 Task: For heading Arial black with underline.  font size for heading18,  'Change the font style of data to'Calibri.  and font size to 9,  Change the alignment of both headline & data to Align center.  In the sheet  EvaluationSalesByEmployee
Action: Mouse moved to (796, 106)
Screenshot: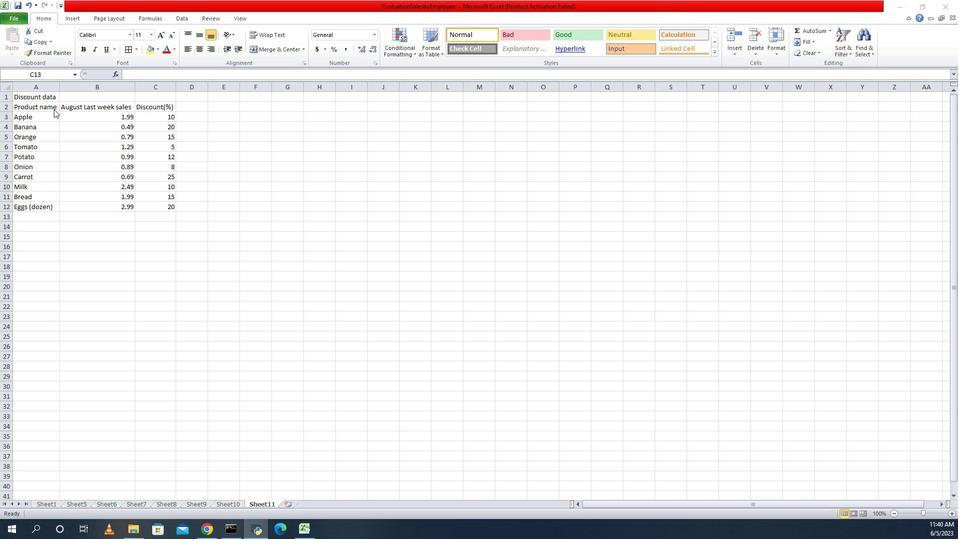 
Action: Mouse pressed left at (796, 106)
Screenshot: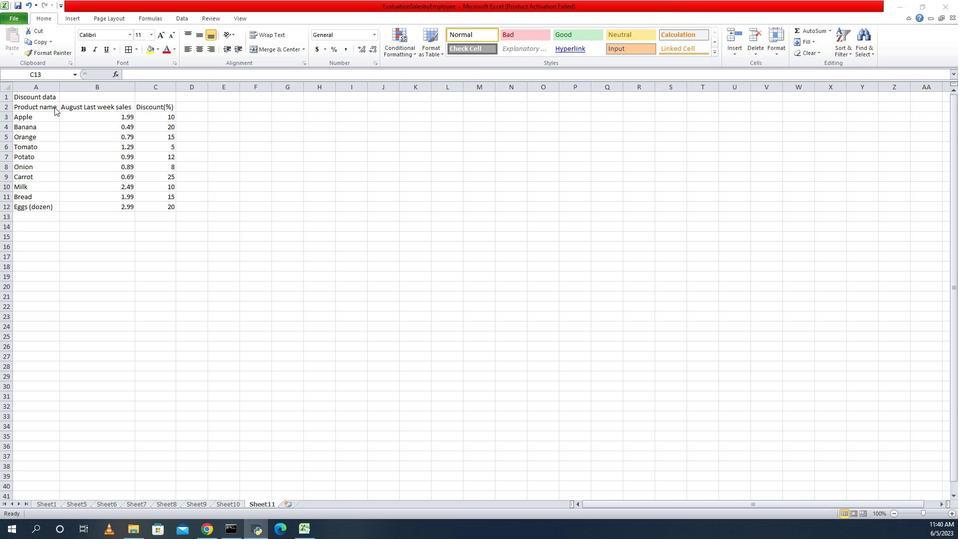 
Action: Mouse pressed left at (796, 106)
Screenshot: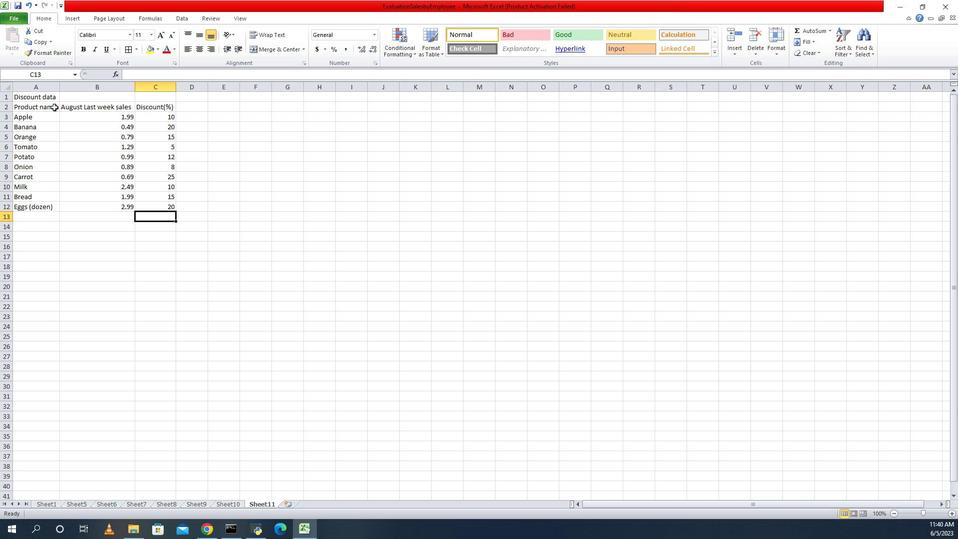 
Action: Mouse moved to (791, 108)
Screenshot: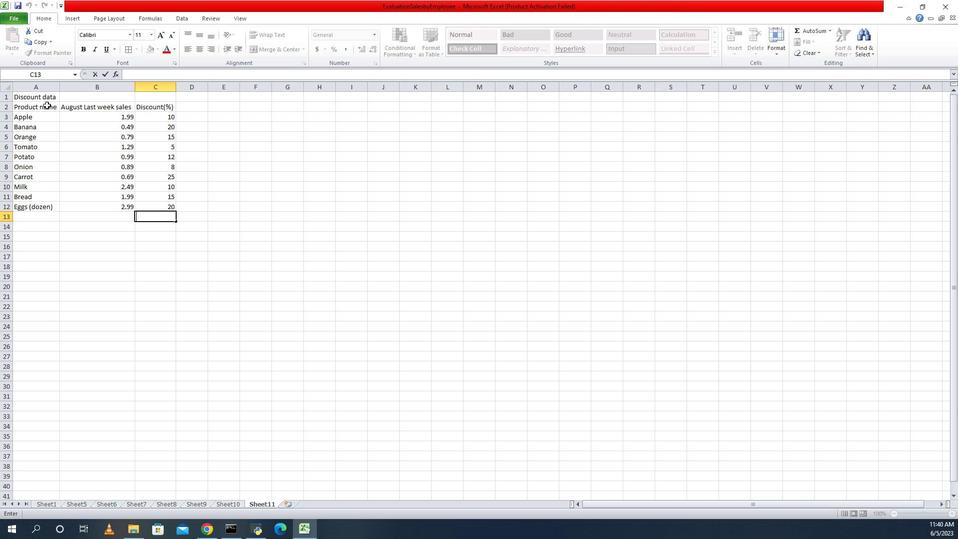 
Action: Mouse pressed left at (791, 108)
Screenshot: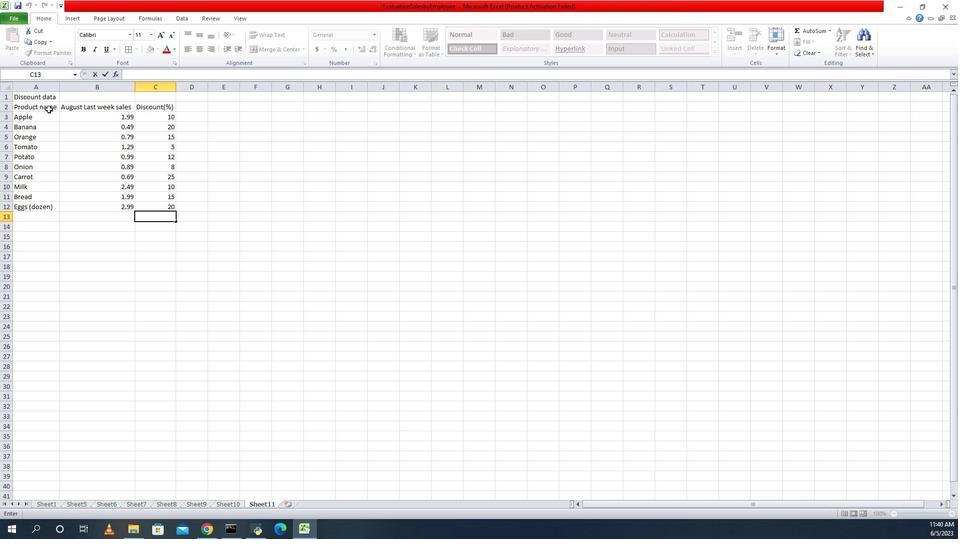 
Action: Mouse moved to (873, 34)
Screenshot: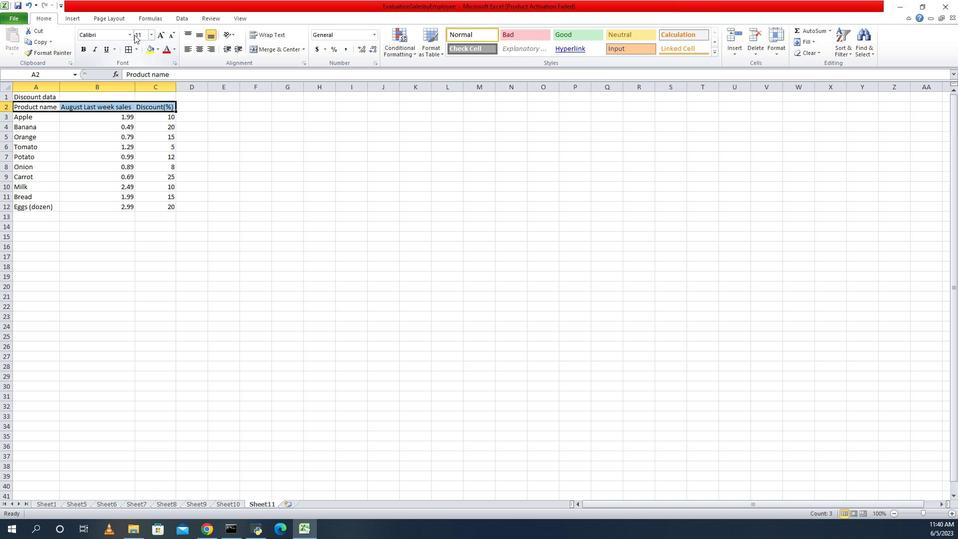 
Action: Mouse pressed left at (873, 34)
Screenshot: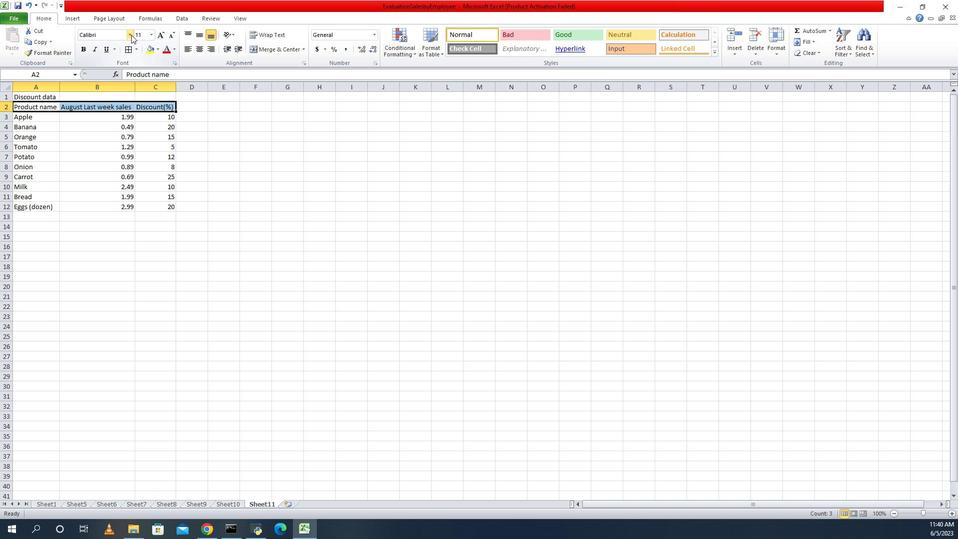 
Action: Mouse moved to (868, 125)
Screenshot: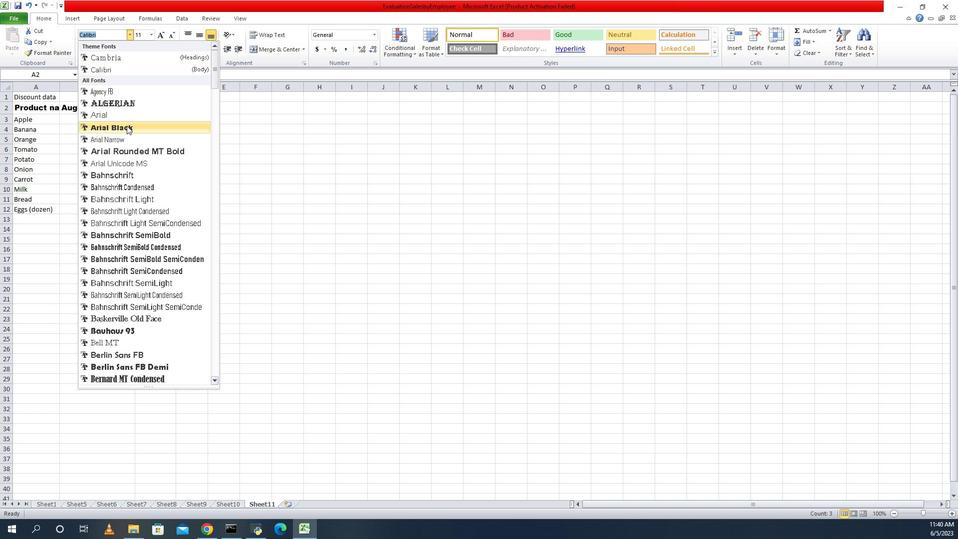
Action: Mouse pressed left at (868, 125)
Screenshot: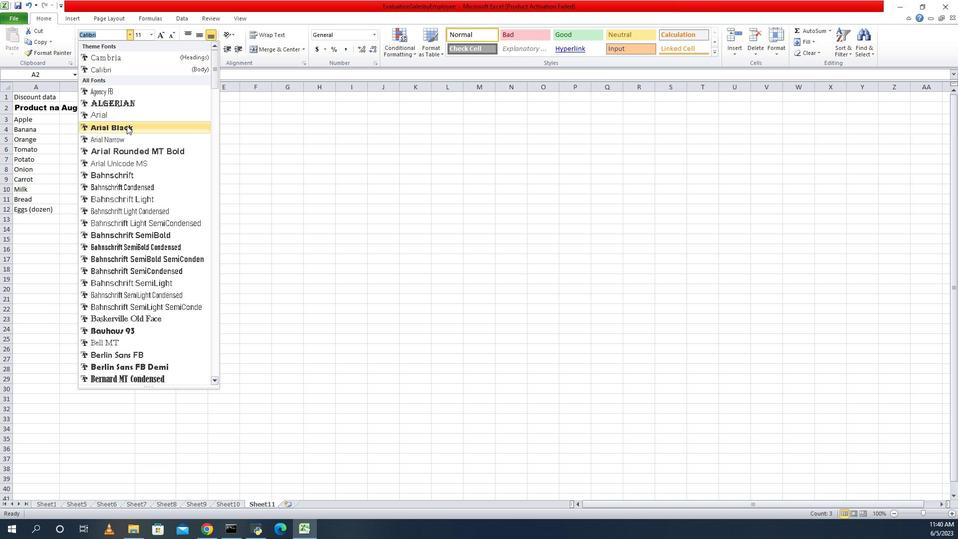 
Action: Mouse moved to (853, 46)
Screenshot: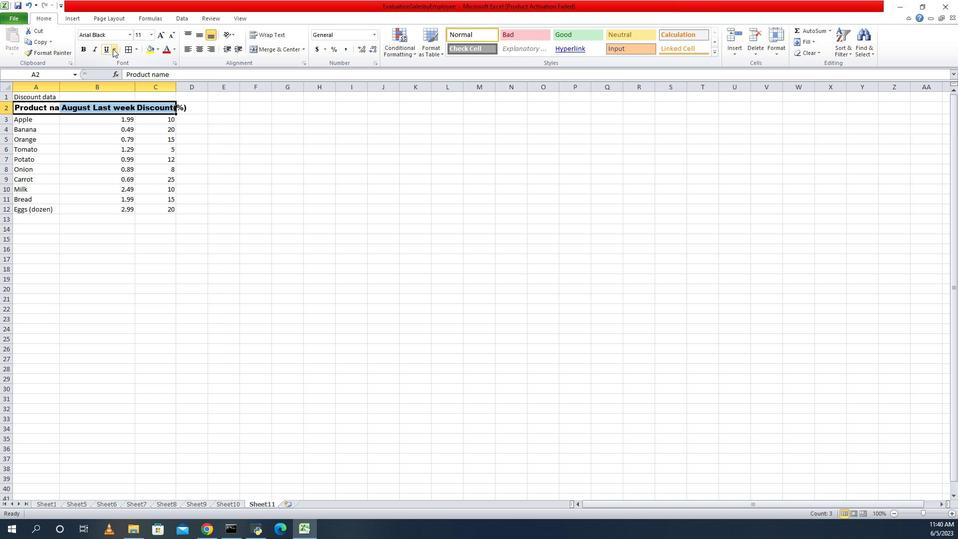 
Action: Mouse pressed left at (853, 46)
Screenshot: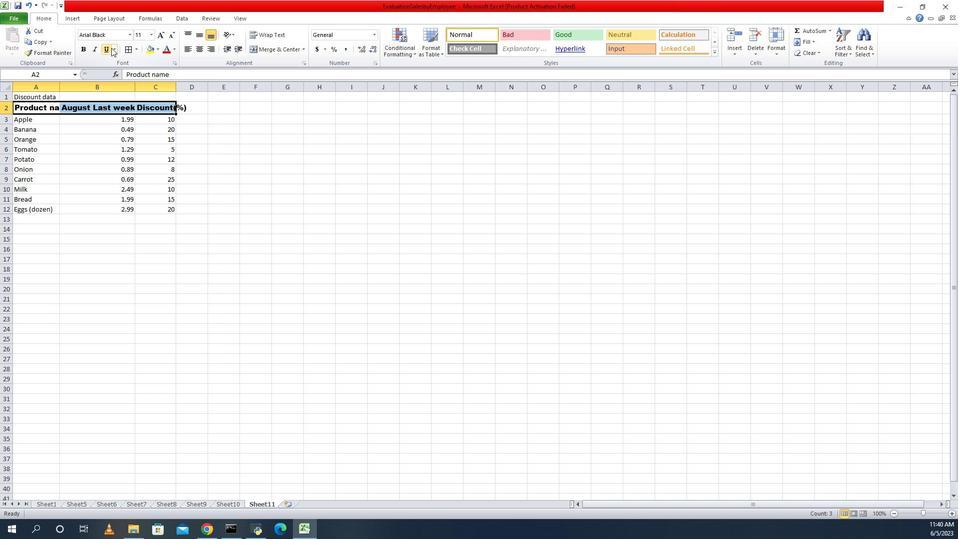 
Action: Mouse moved to (896, 31)
Screenshot: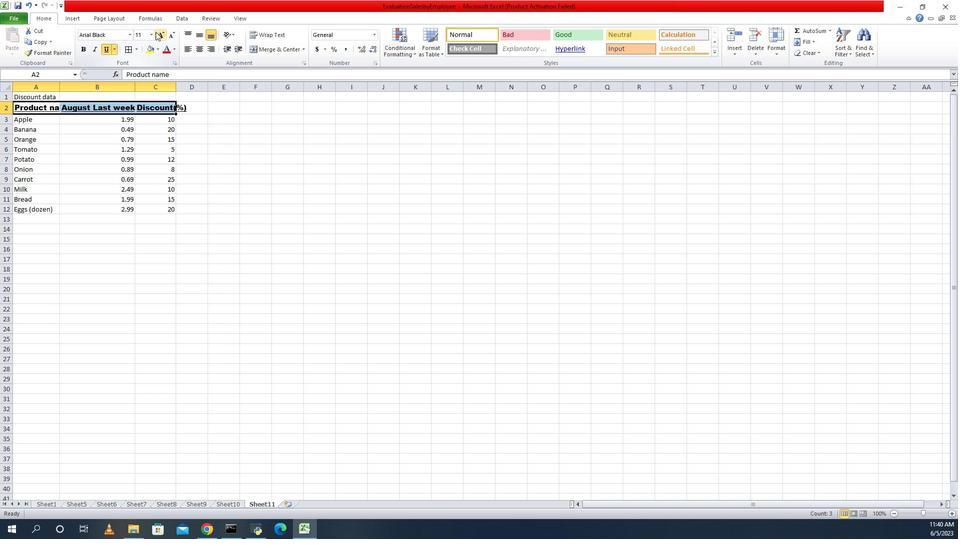
Action: Mouse pressed left at (896, 31)
Screenshot: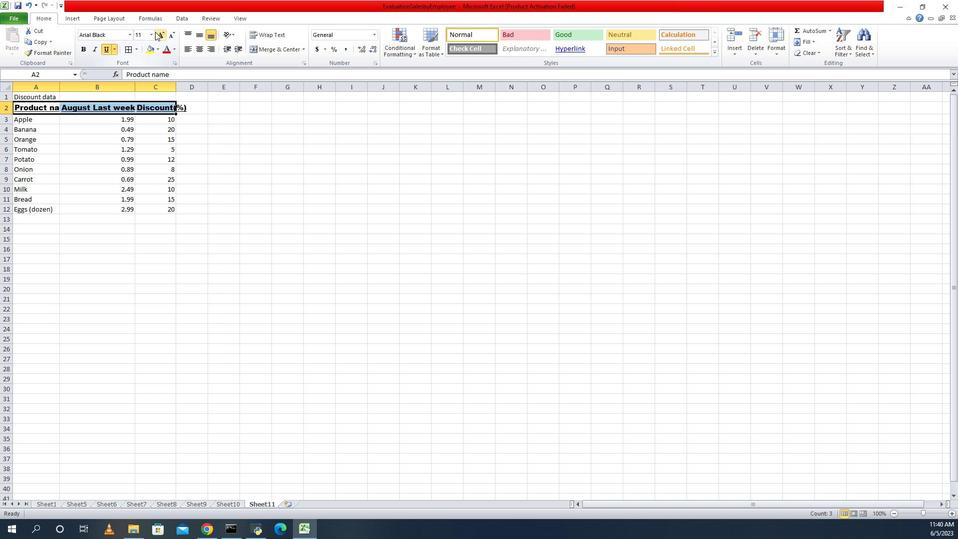 
Action: Mouse moved to (878, 107)
Screenshot: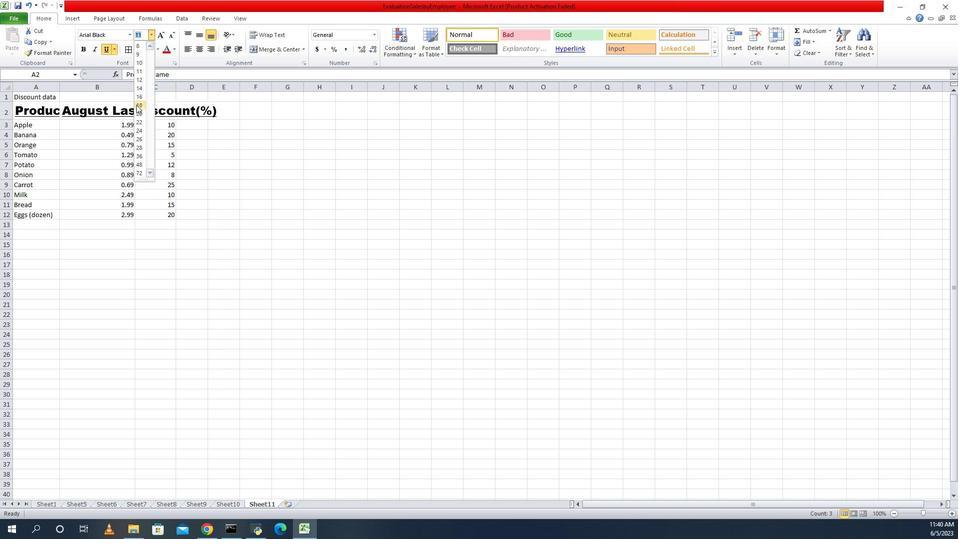 
Action: Mouse pressed left at (878, 107)
Screenshot: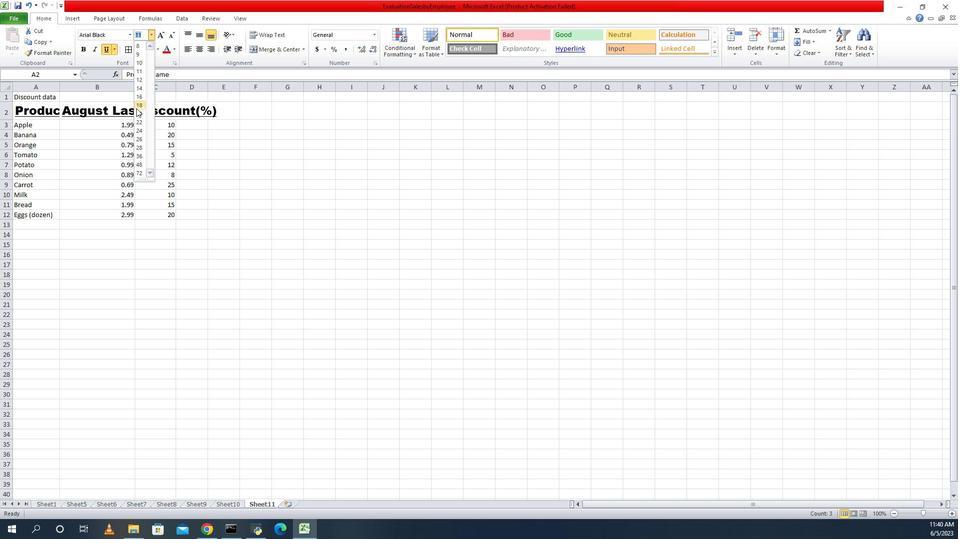 
Action: Mouse moved to (917, 80)
Screenshot: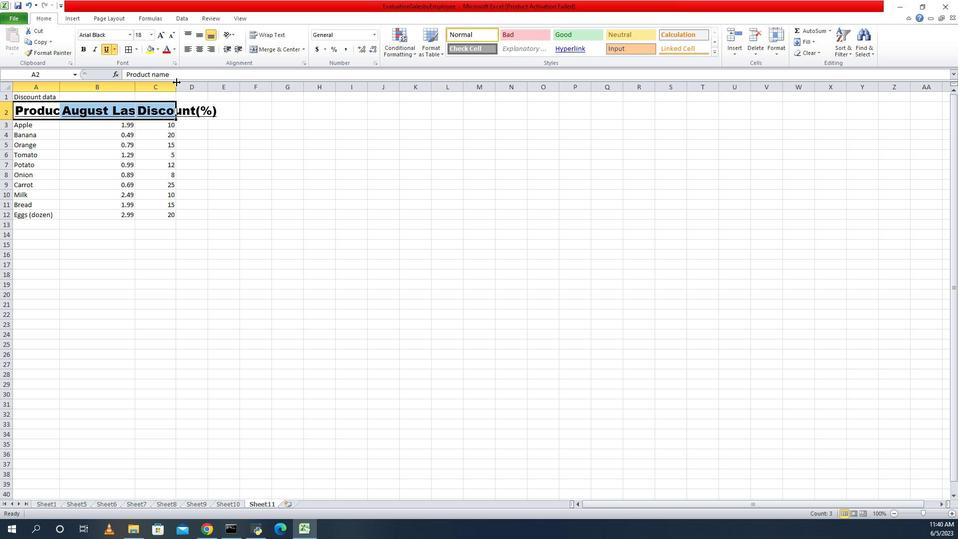 
Action: Mouse pressed left at (917, 80)
Screenshot: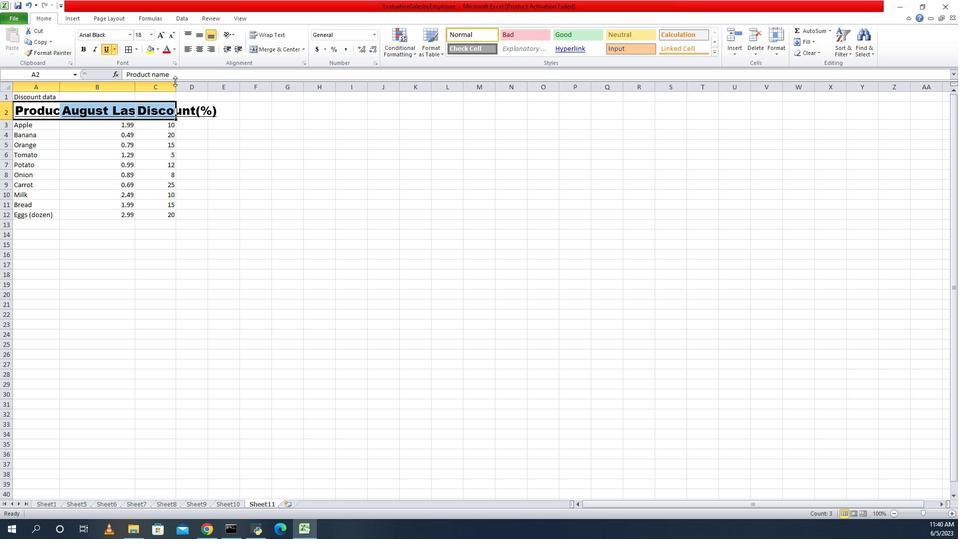
Action: Mouse pressed left at (917, 80)
Screenshot: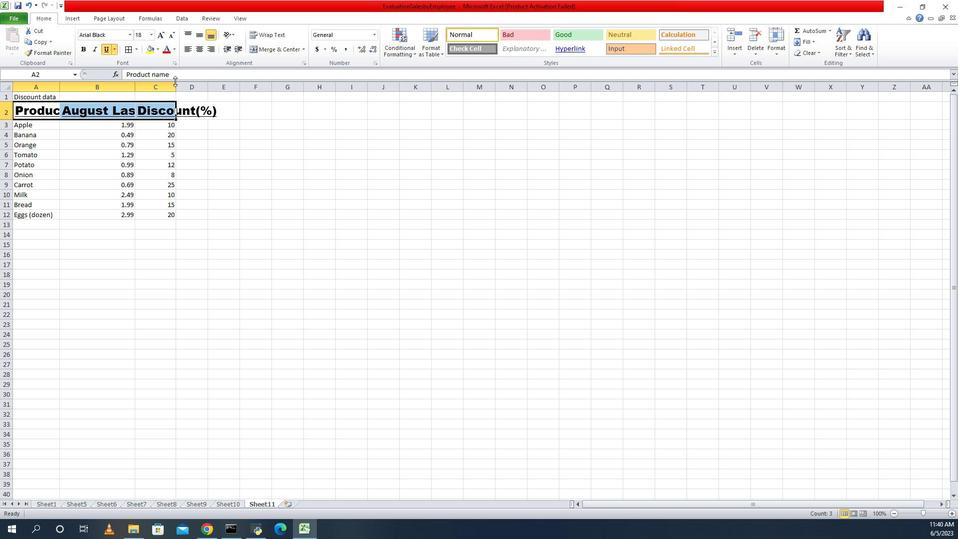 
Action: Mouse moved to (918, 86)
Screenshot: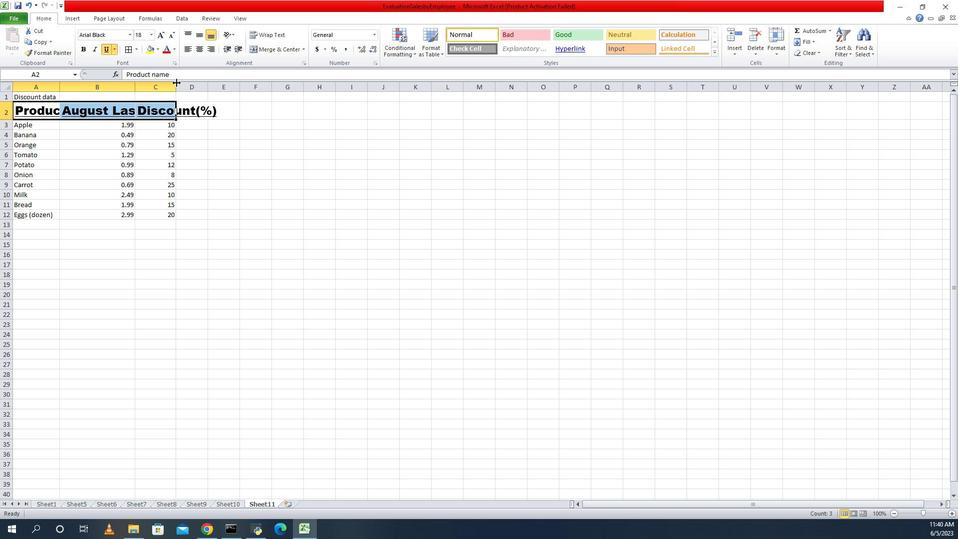 
Action: Mouse pressed left at (918, 86)
Screenshot: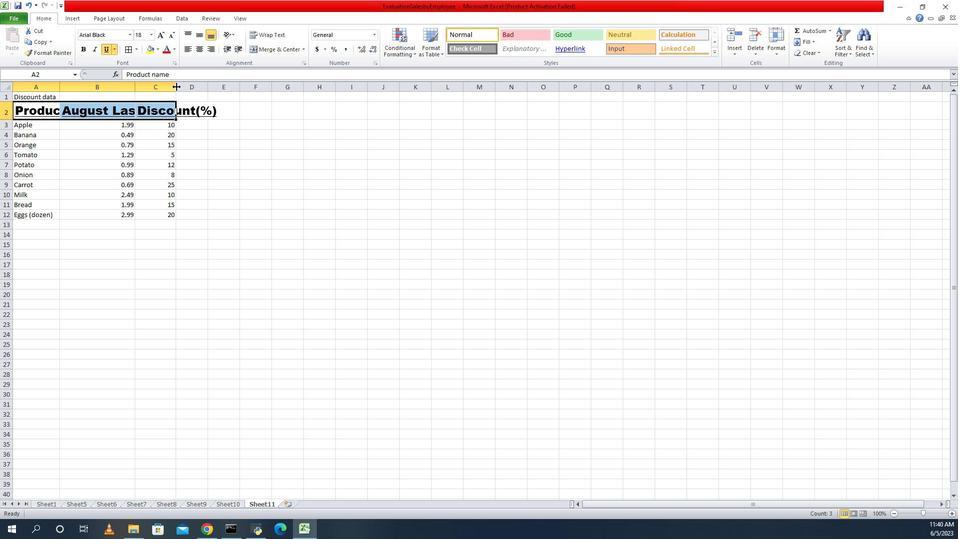 
Action: Mouse pressed left at (918, 86)
Screenshot: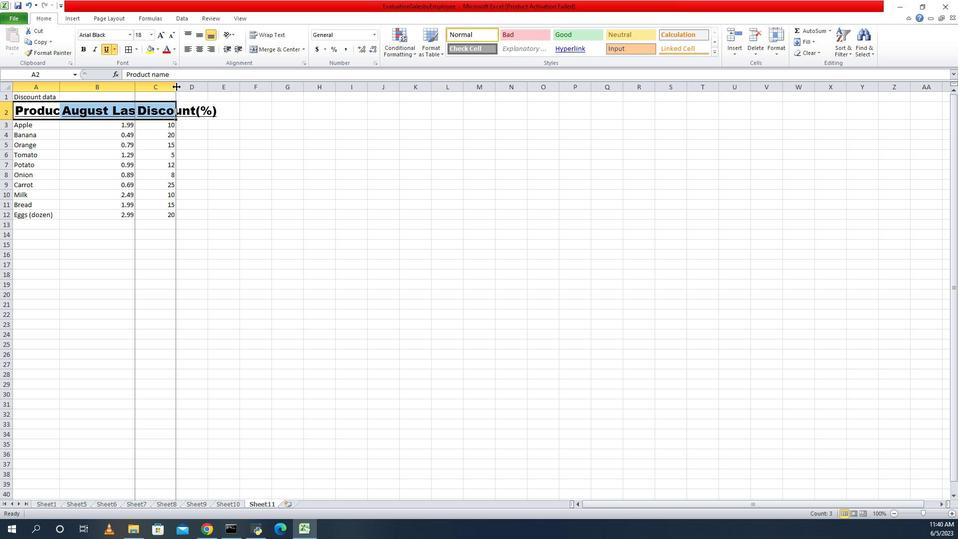 
Action: Mouse moved to (877, 84)
Screenshot: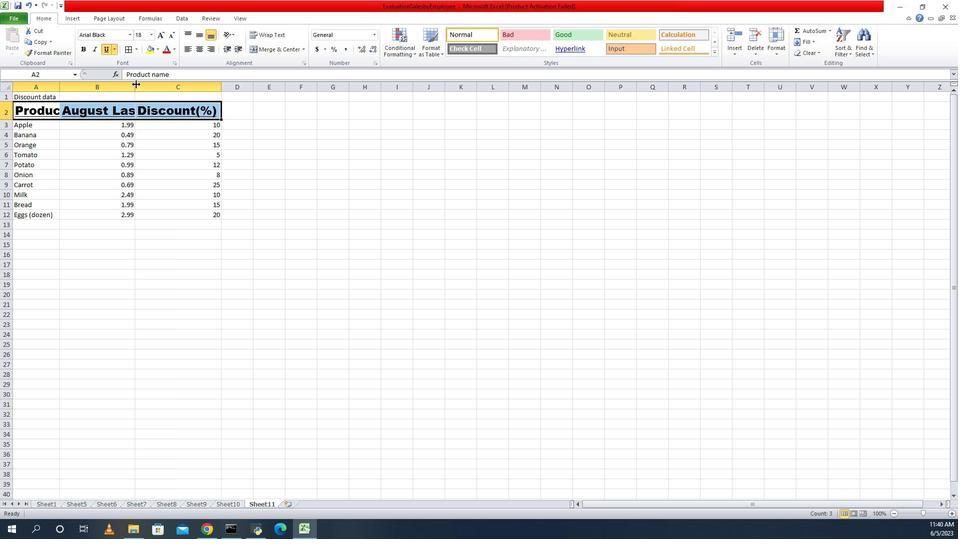 
Action: Mouse pressed left at (877, 84)
Screenshot: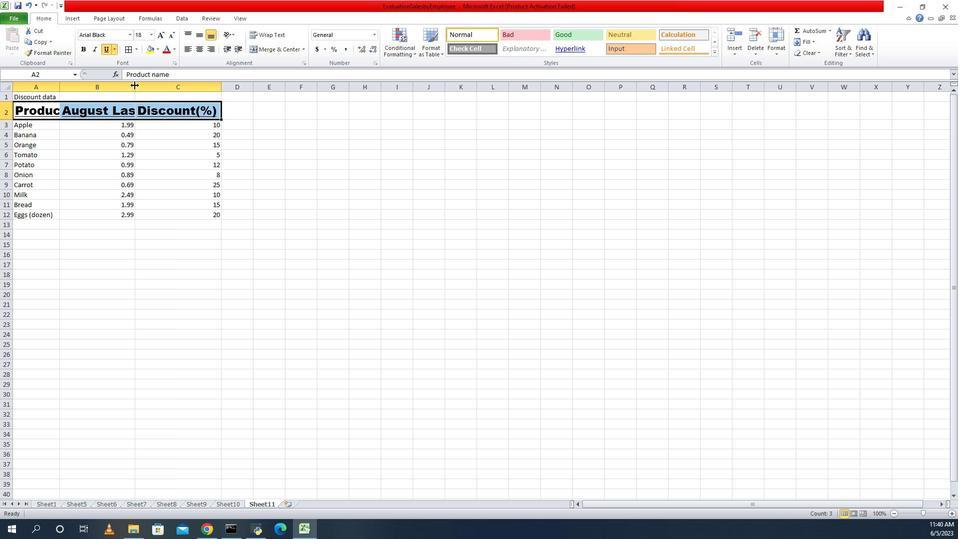 
Action: Mouse pressed left at (877, 84)
Screenshot: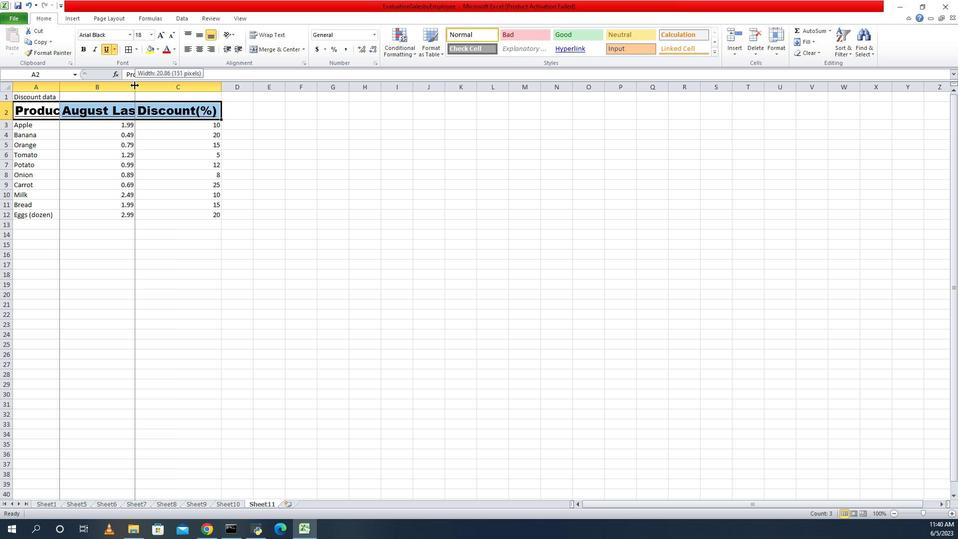 
Action: Mouse moved to (800, 87)
Screenshot: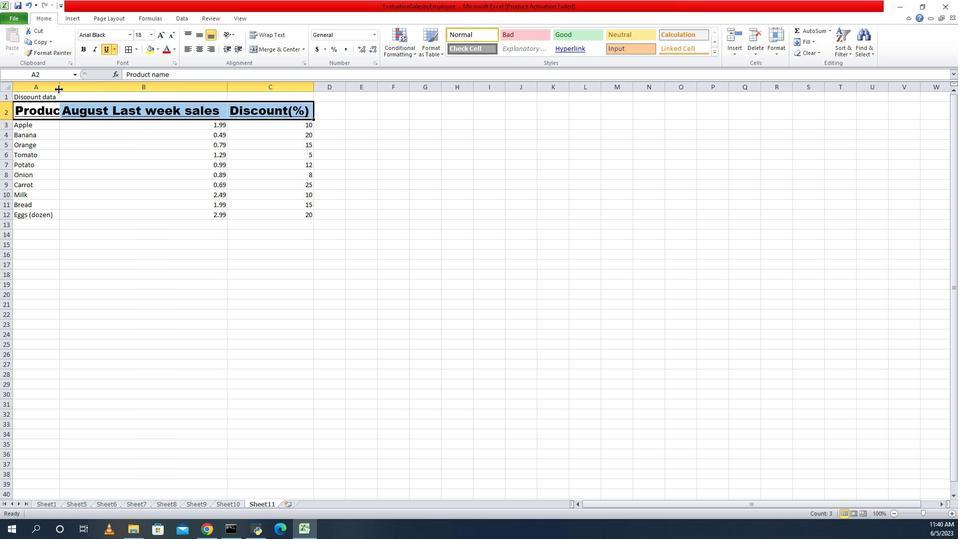 
Action: Mouse pressed left at (800, 87)
Screenshot: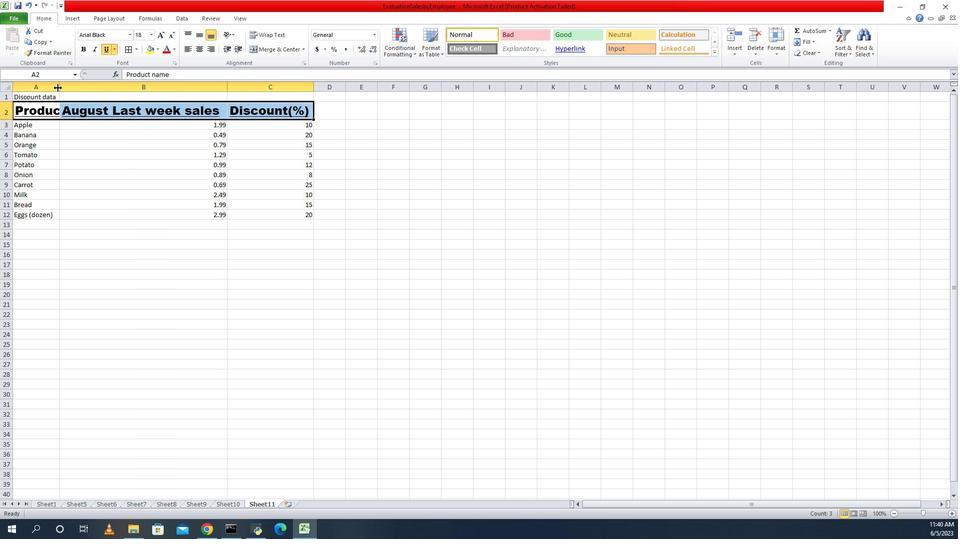 
Action: Mouse pressed left at (800, 87)
Screenshot: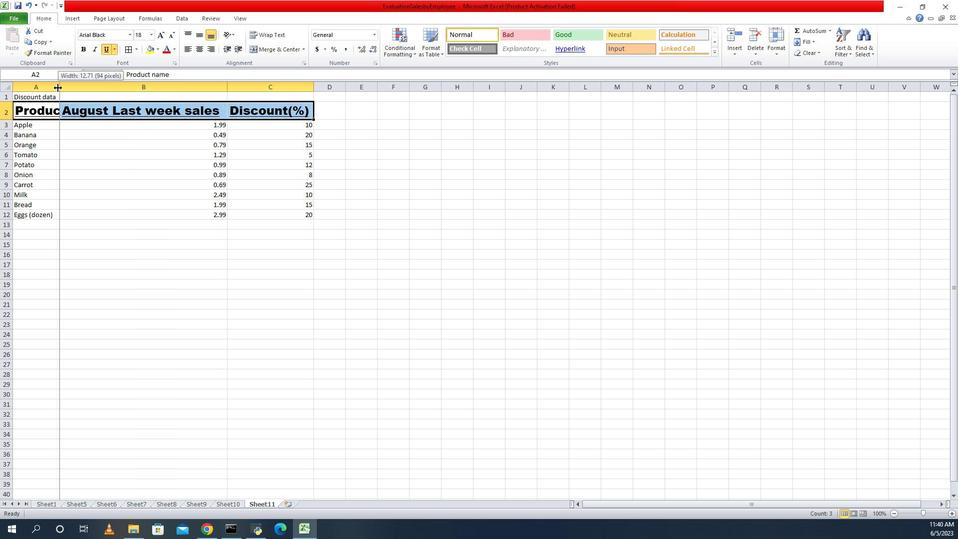 
Action: Mouse moved to (812, 127)
Screenshot: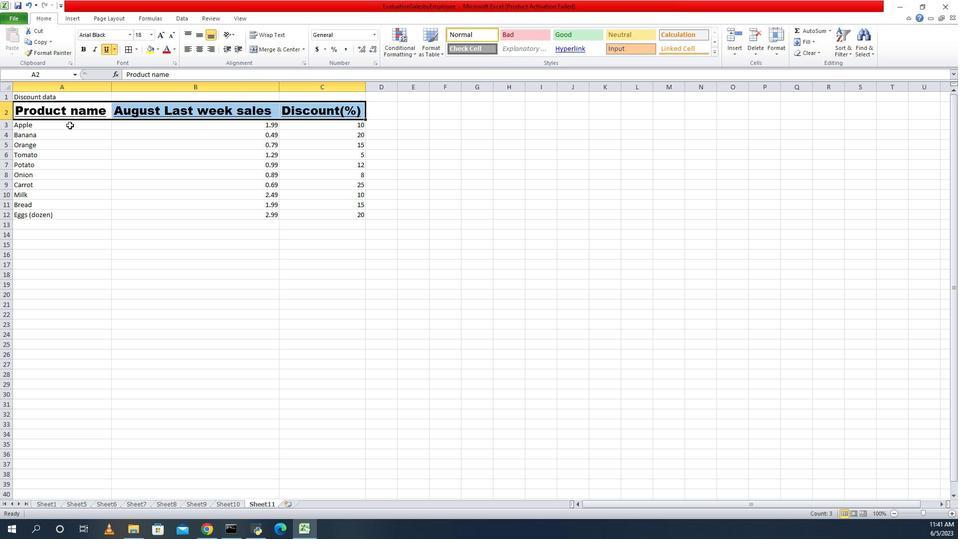 
Action: Mouse pressed left at (812, 127)
Screenshot: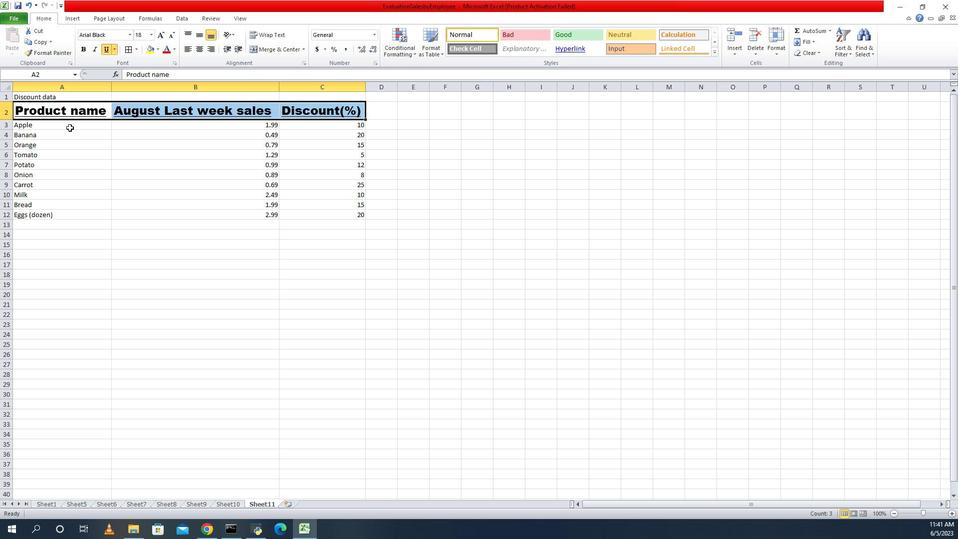 
Action: Mouse moved to (892, 32)
Screenshot: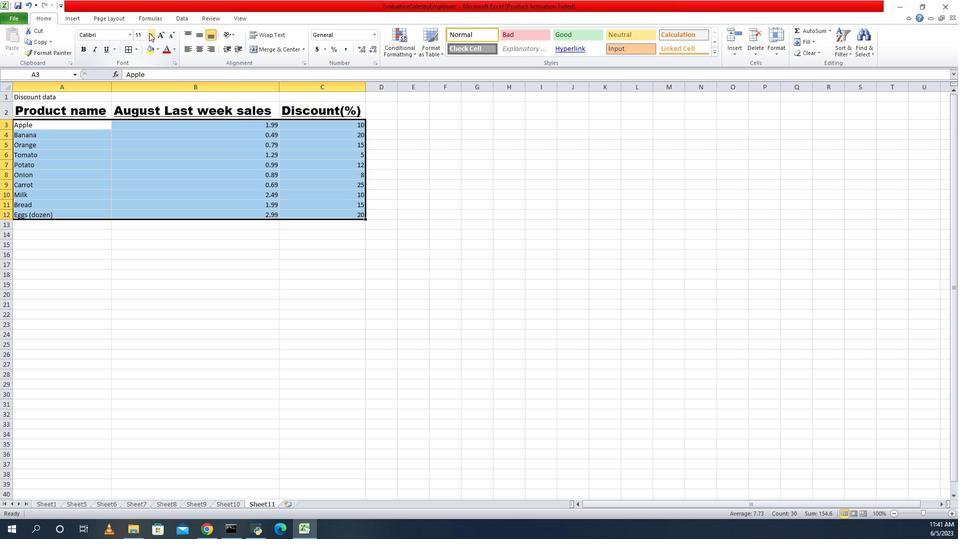 
Action: Mouse pressed left at (892, 32)
Screenshot: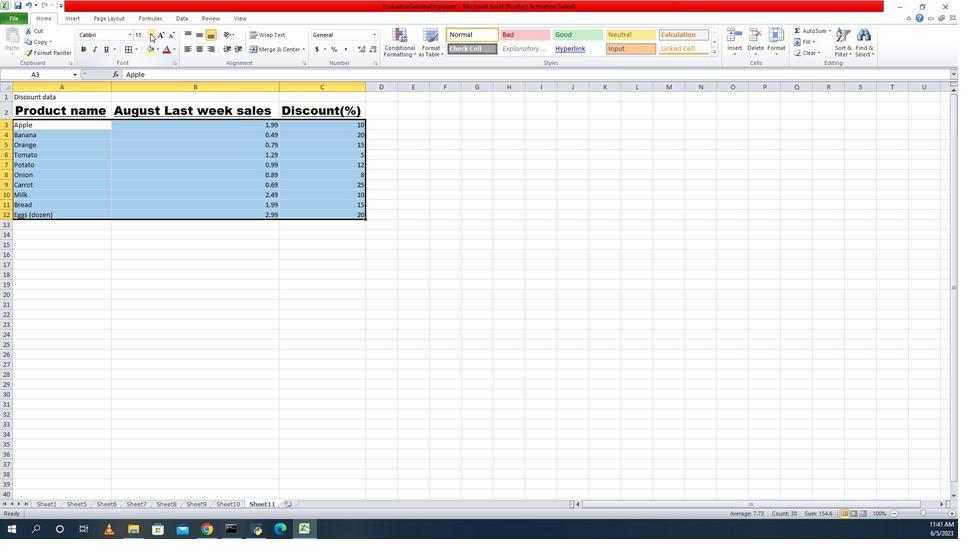 
Action: Mouse moved to (882, 54)
Screenshot: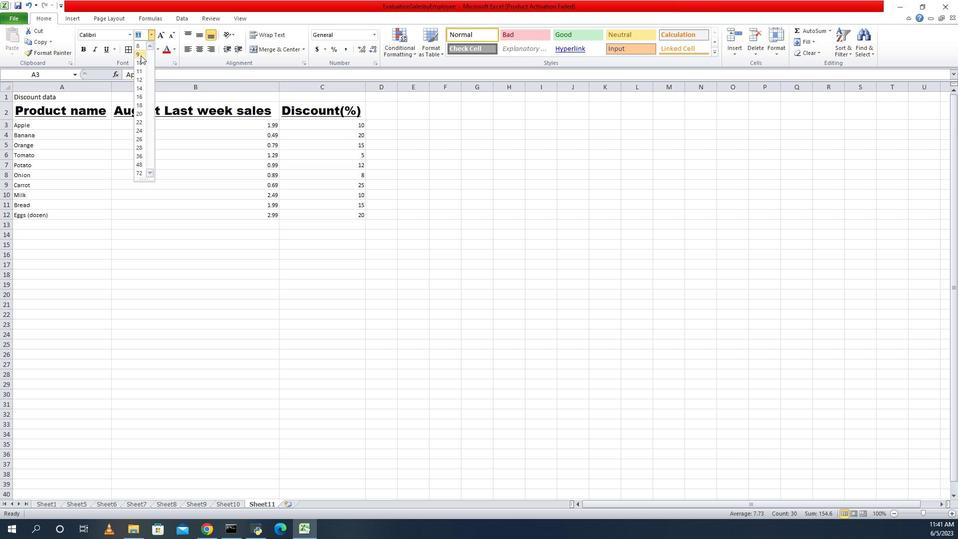 
Action: Mouse pressed left at (882, 54)
Screenshot: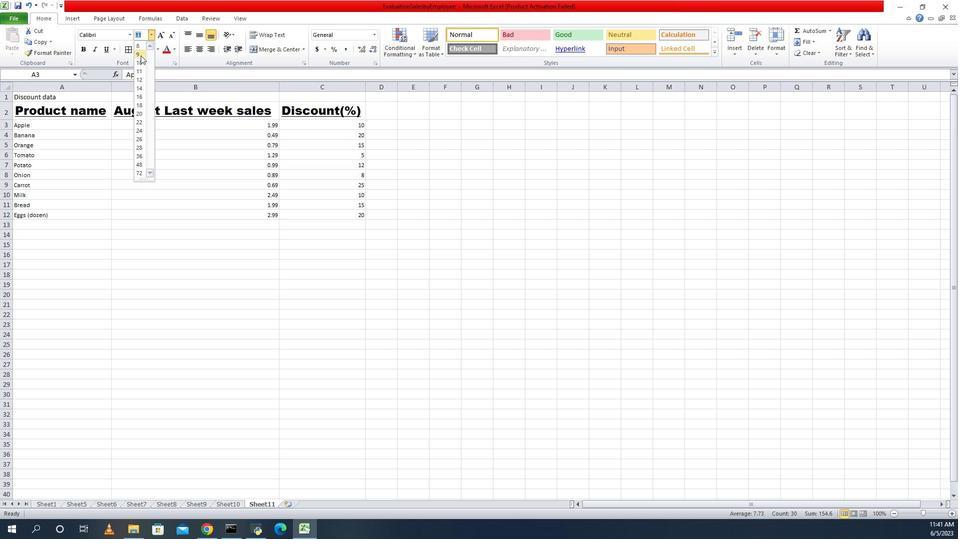 
Action: Mouse moved to (884, 251)
Screenshot: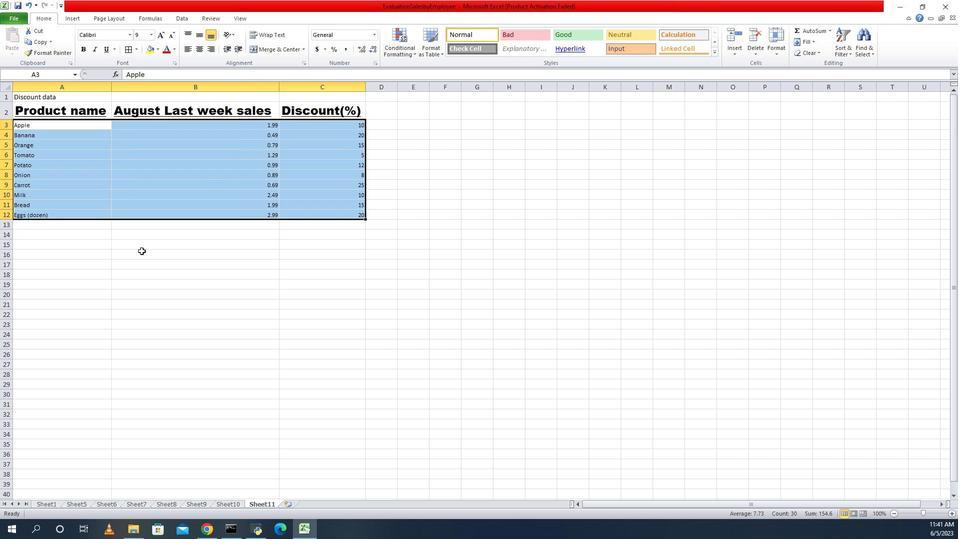 
Action: Mouse pressed left at (884, 251)
Screenshot: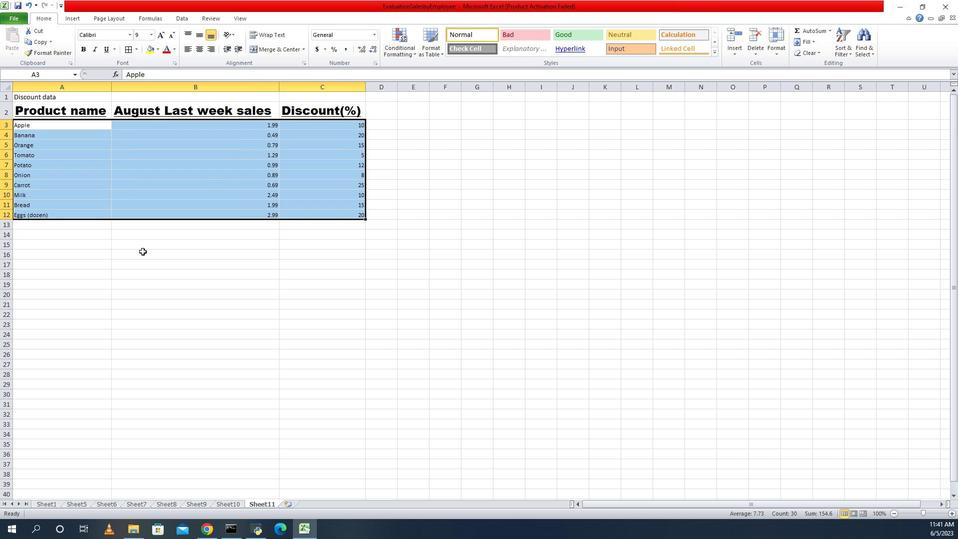 
Action: Mouse moved to (767, 109)
Screenshot: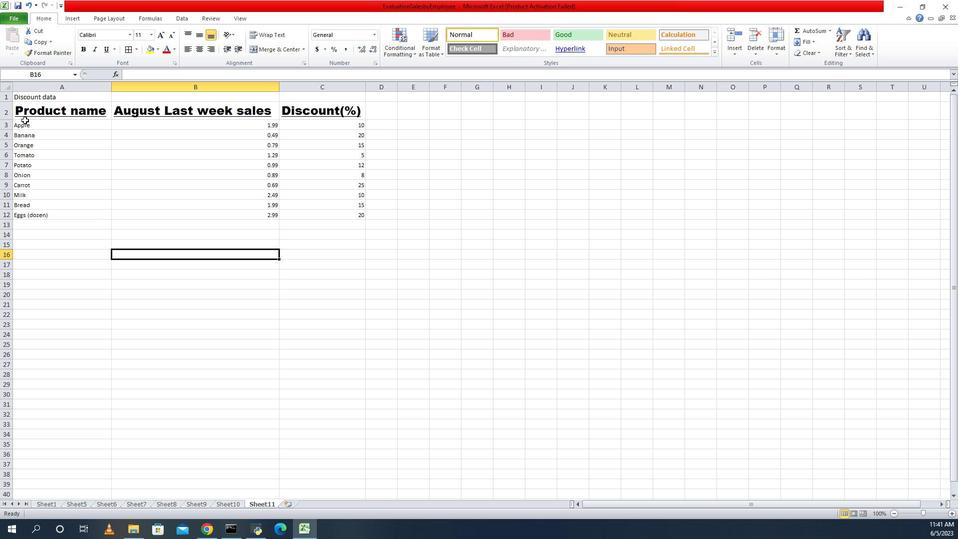
Action: Mouse pressed left at (767, 109)
Screenshot: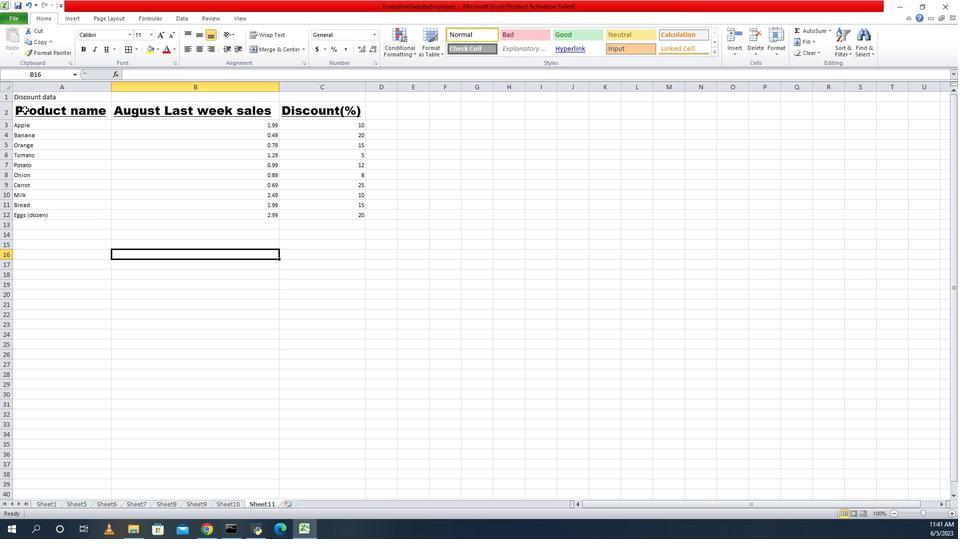 
Action: Mouse moved to (937, 46)
Screenshot: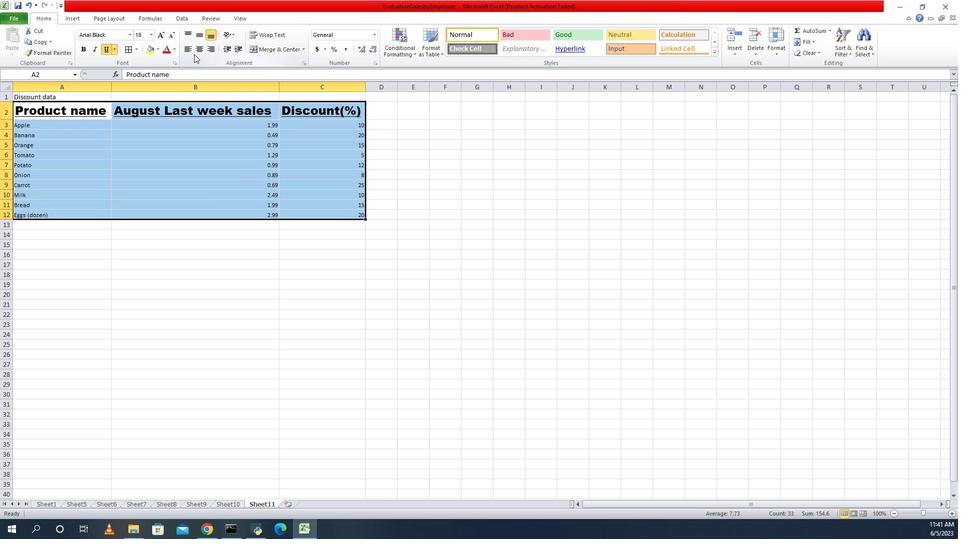 
Action: Mouse pressed left at (937, 46)
Screenshot: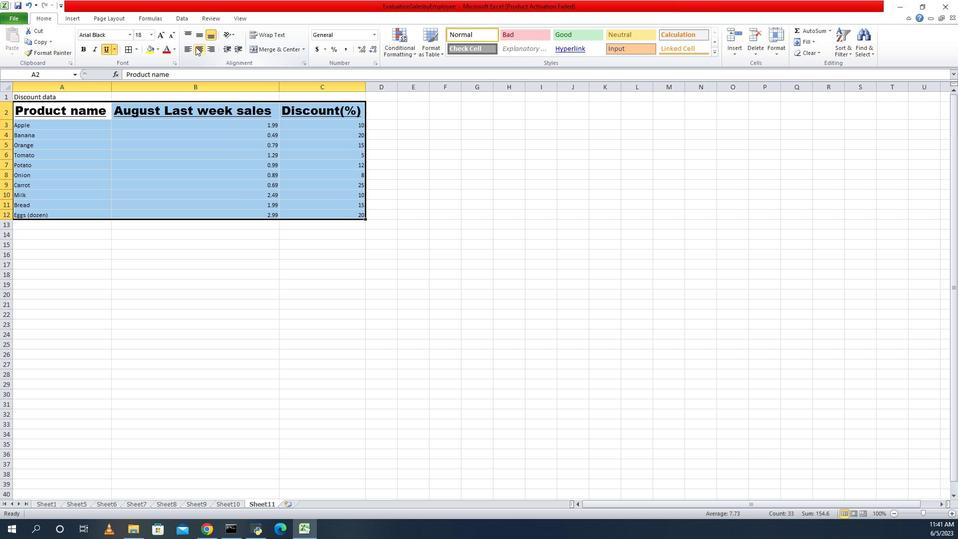 
